 Task: Search for the contact 'Shazi Zaman' and view their details.
Action: Mouse moved to (23, 93)
Screenshot: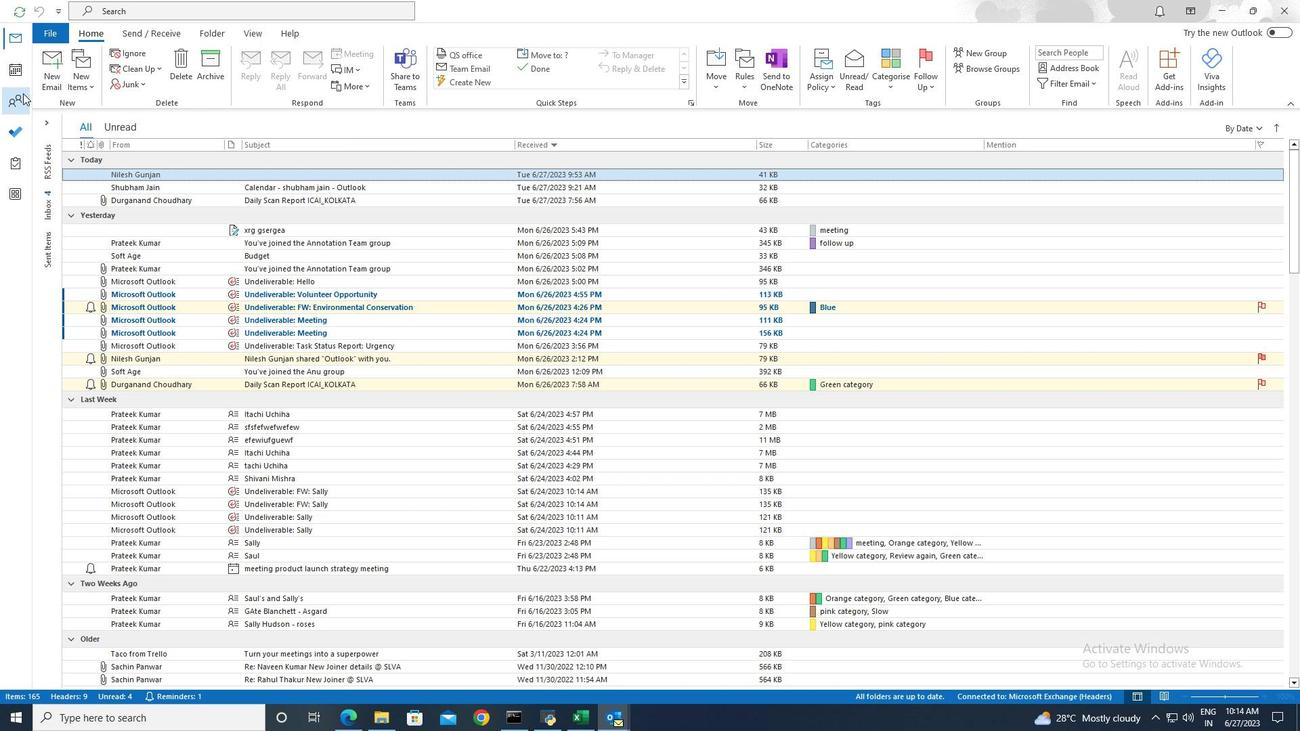 
Action: Mouse pressed left at (23, 93)
Screenshot: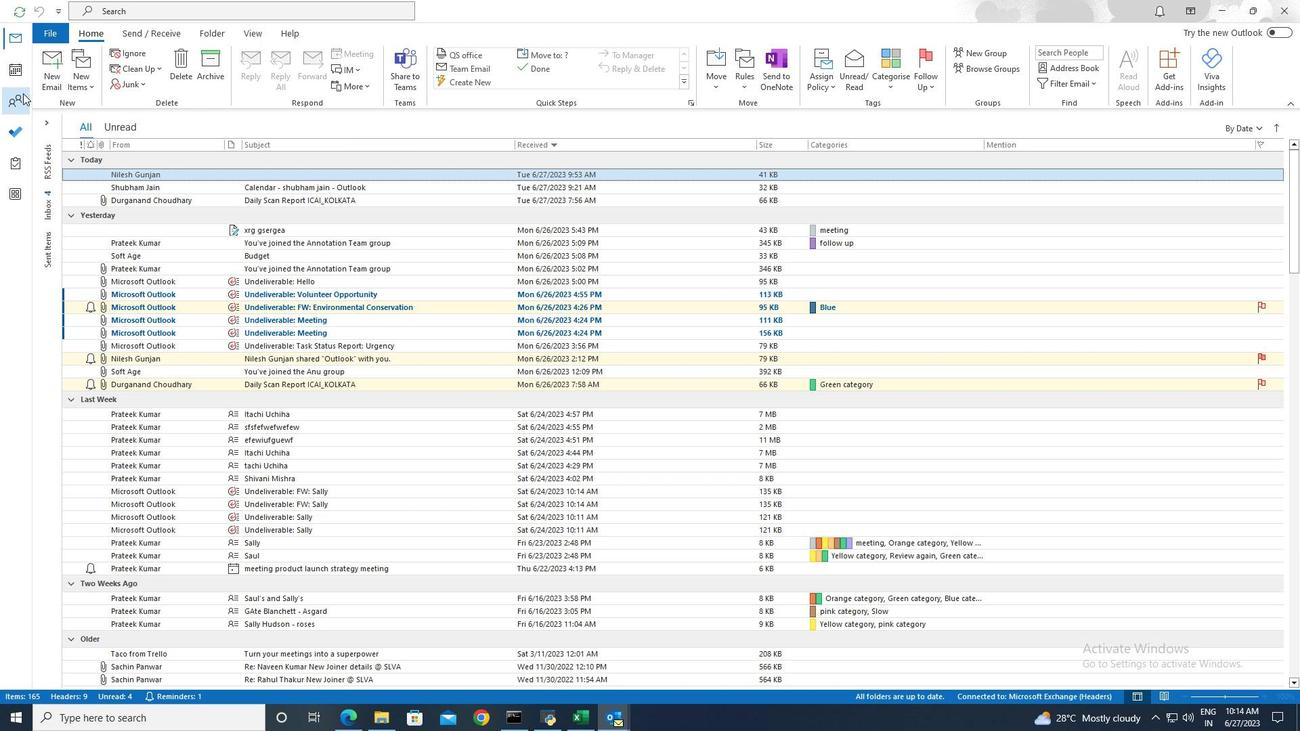 
Action: Mouse moved to (333, 14)
Screenshot: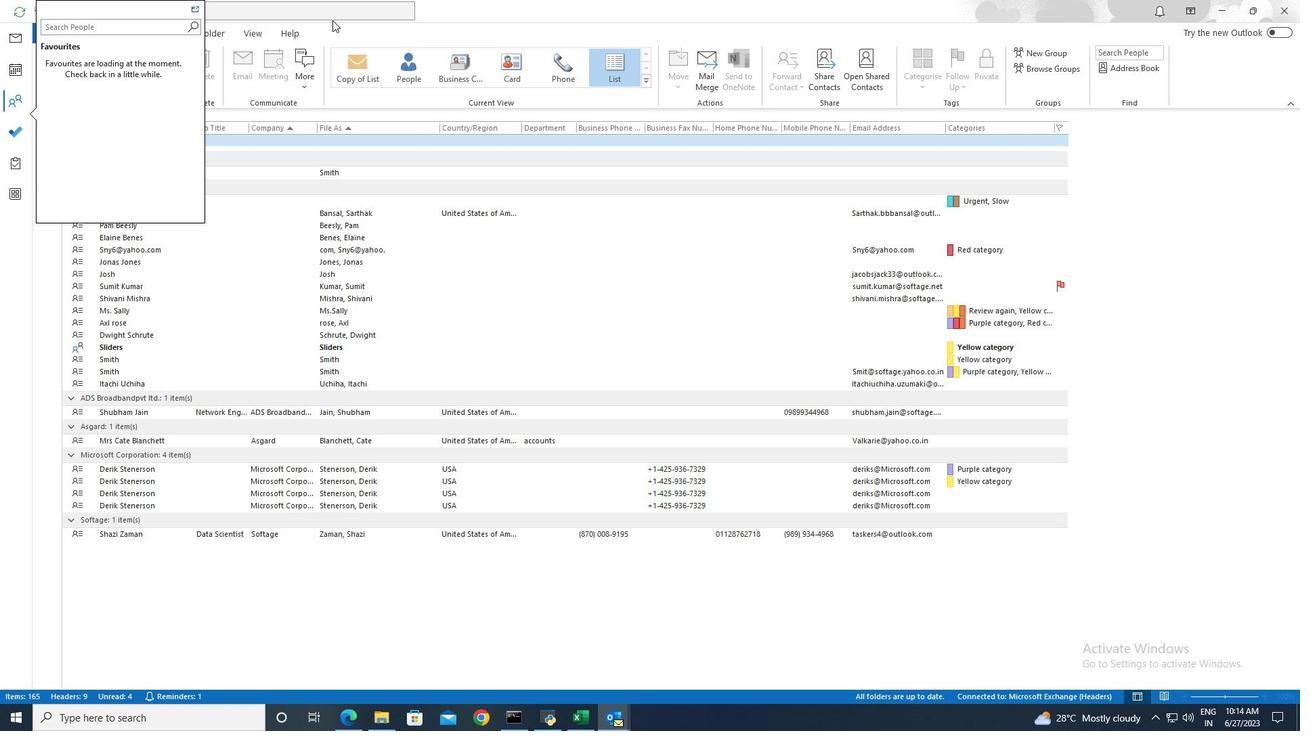 
Action: Mouse pressed left at (333, 14)
Screenshot: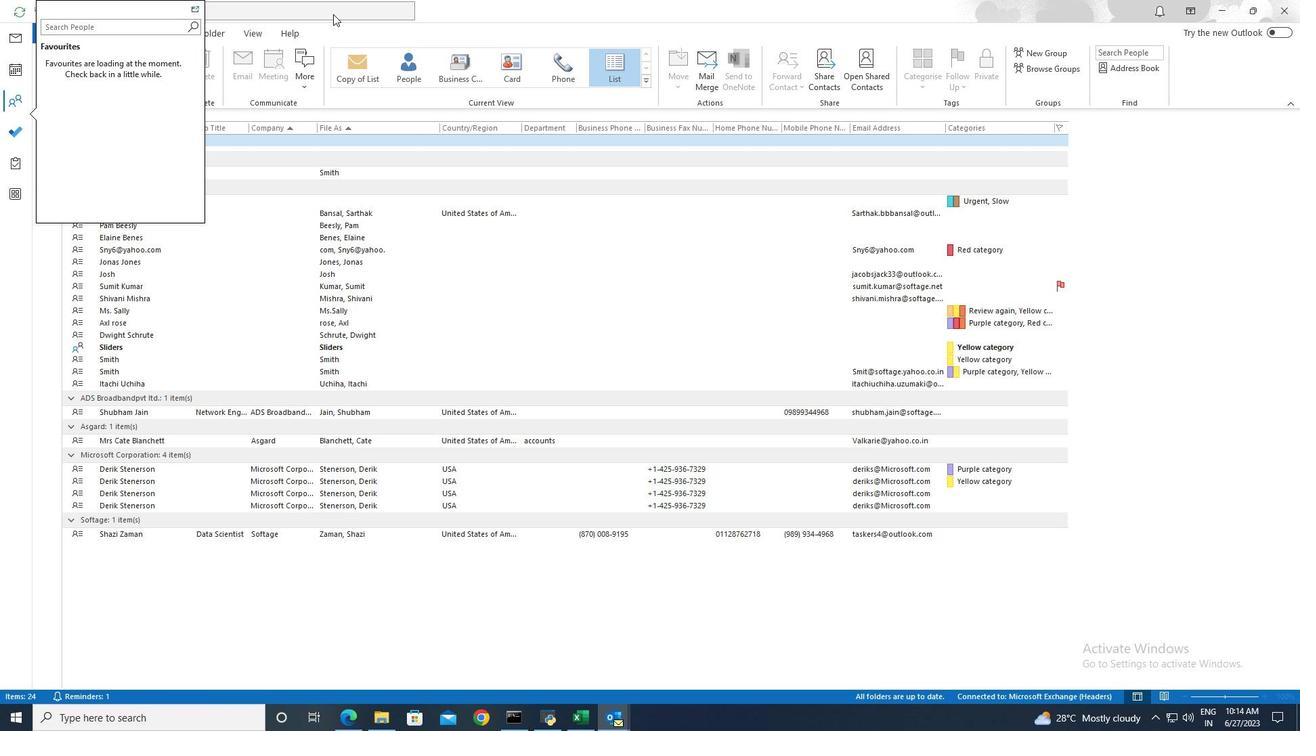 
Action: Mouse moved to (466, 13)
Screenshot: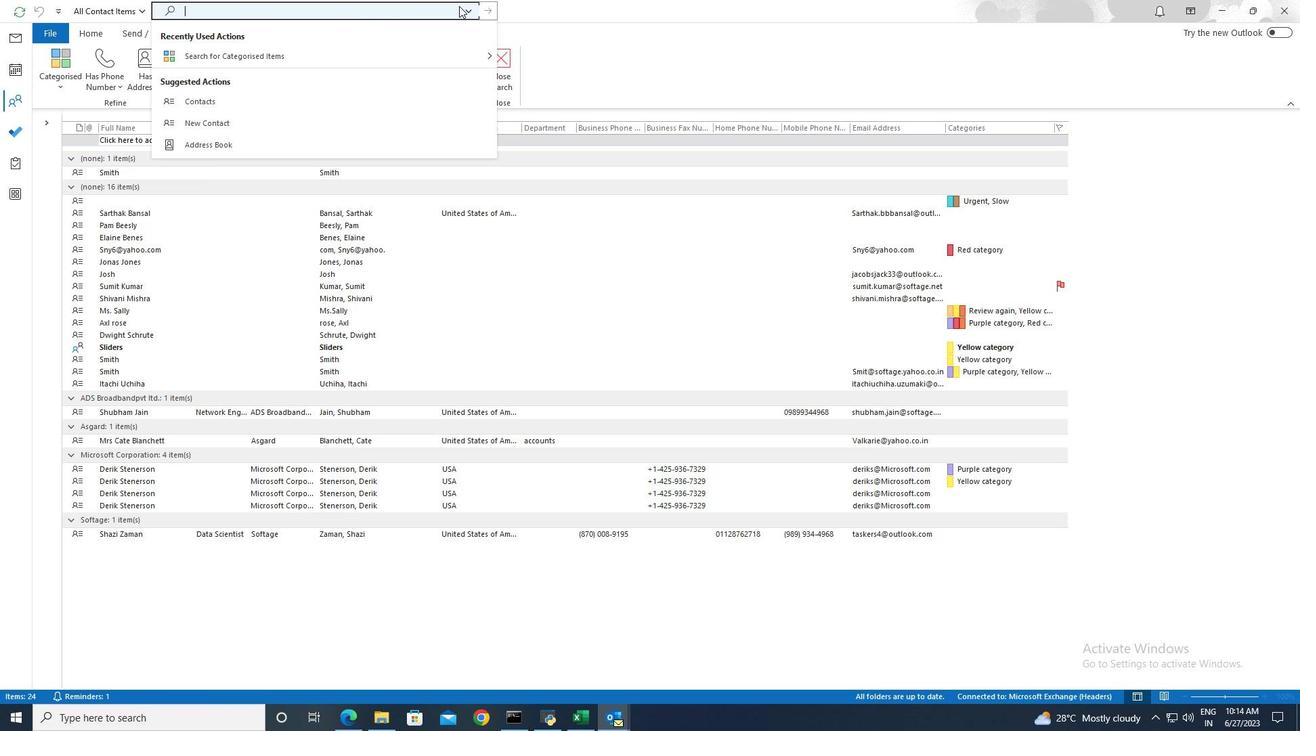 
Action: Mouse pressed left at (466, 13)
Screenshot: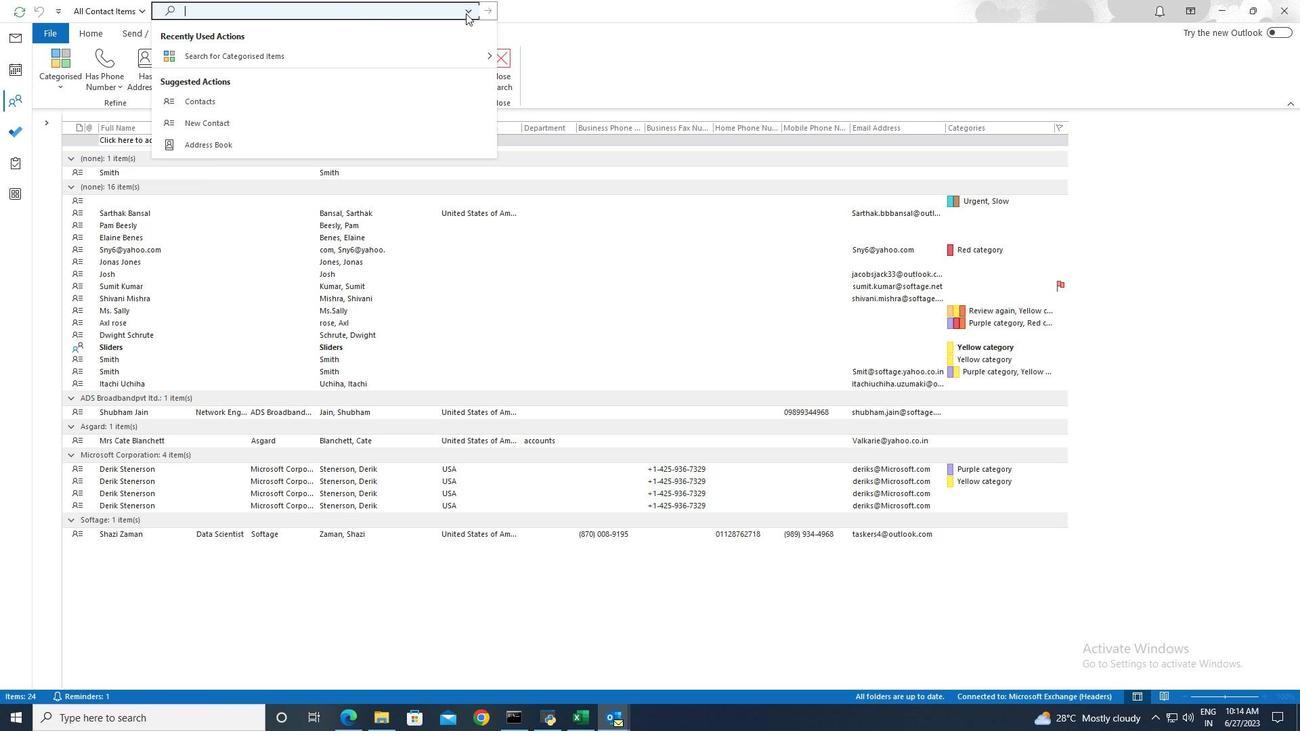 
Action: Mouse moved to (229, 229)
Screenshot: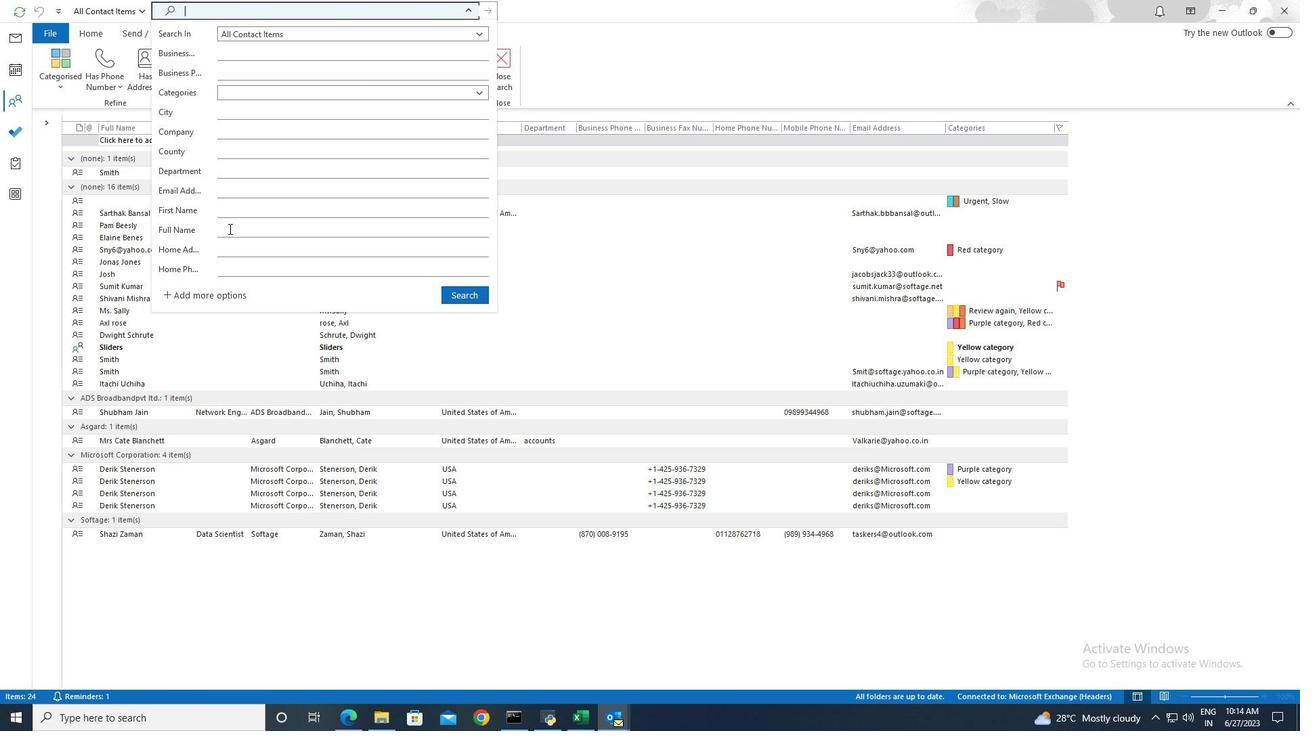 
Action: Mouse pressed left at (229, 229)
Screenshot: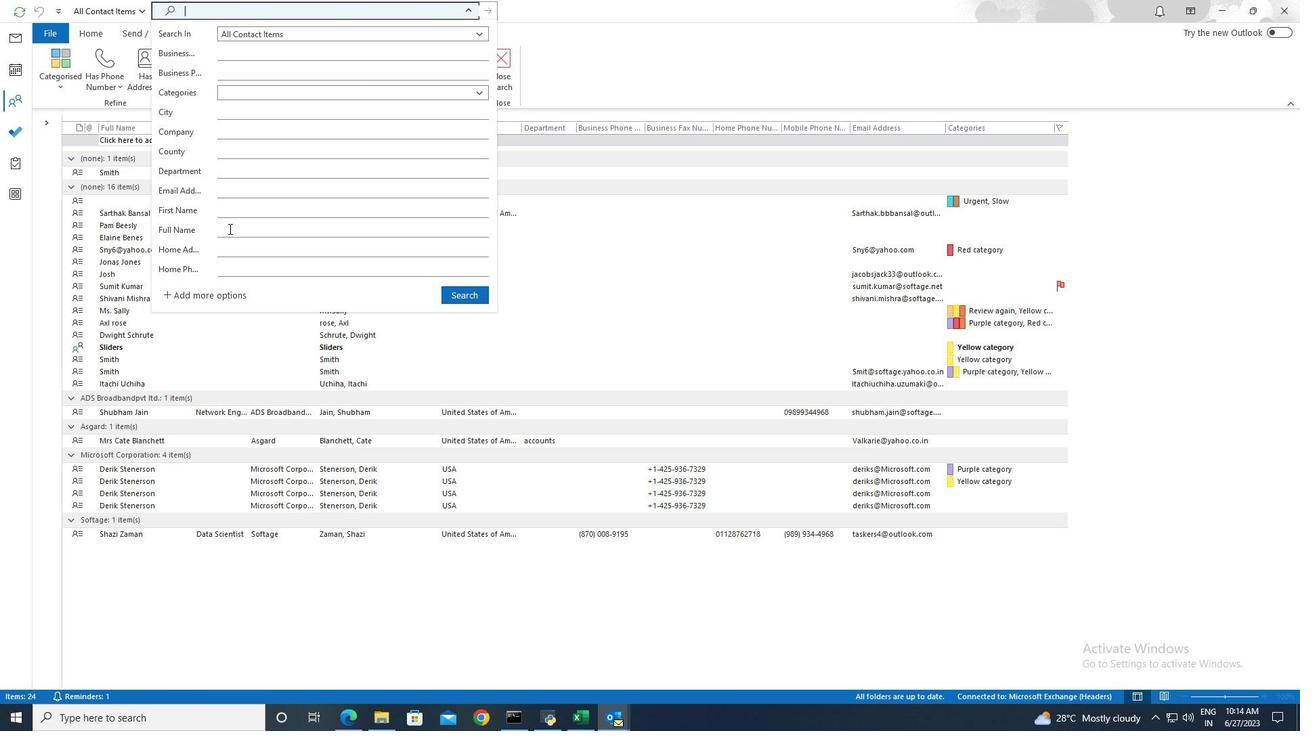 
Action: Key pressed <Key.shift>Shazi<Key.space><Key.shift>Zaman
Screenshot: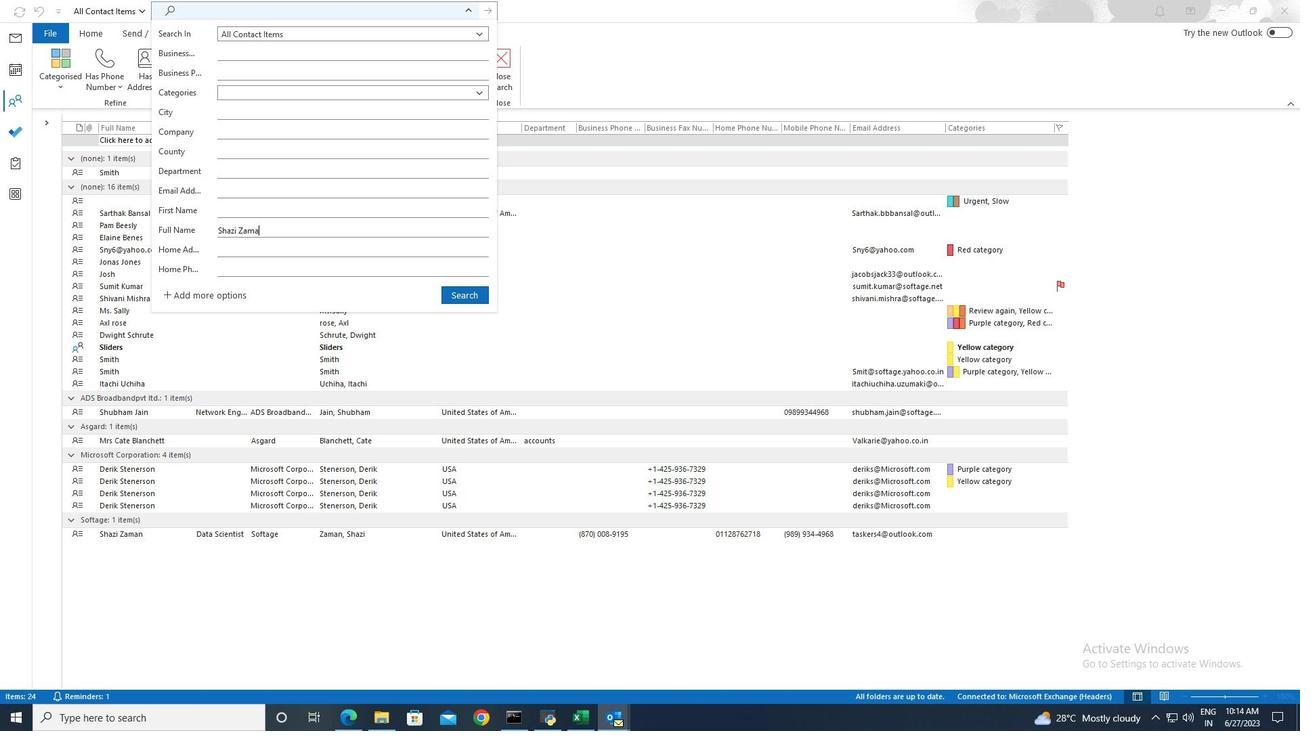 
Action: Mouse moved to (466, 296)
Screenshot: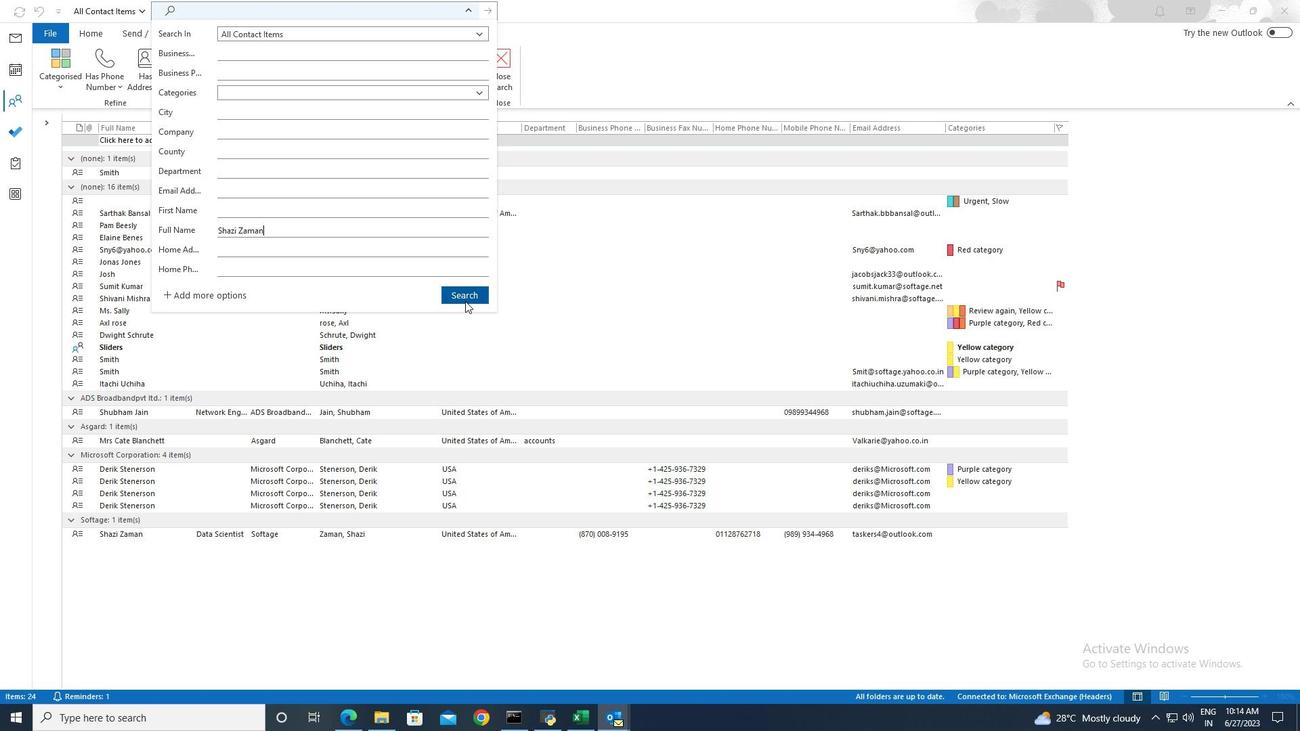 
Action: Mouse pressed left at (466, 296)
Screenshot: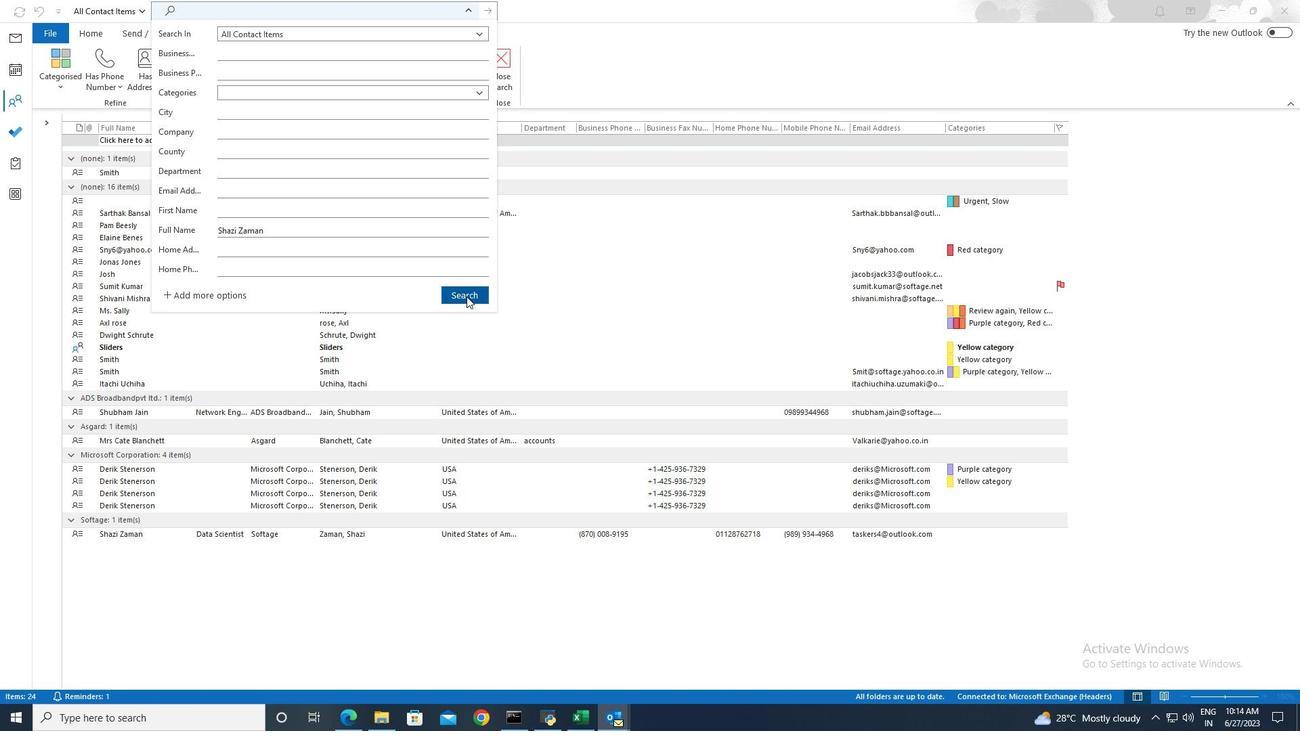 
Action: Mouse moved to (463, 298)
Screenshot: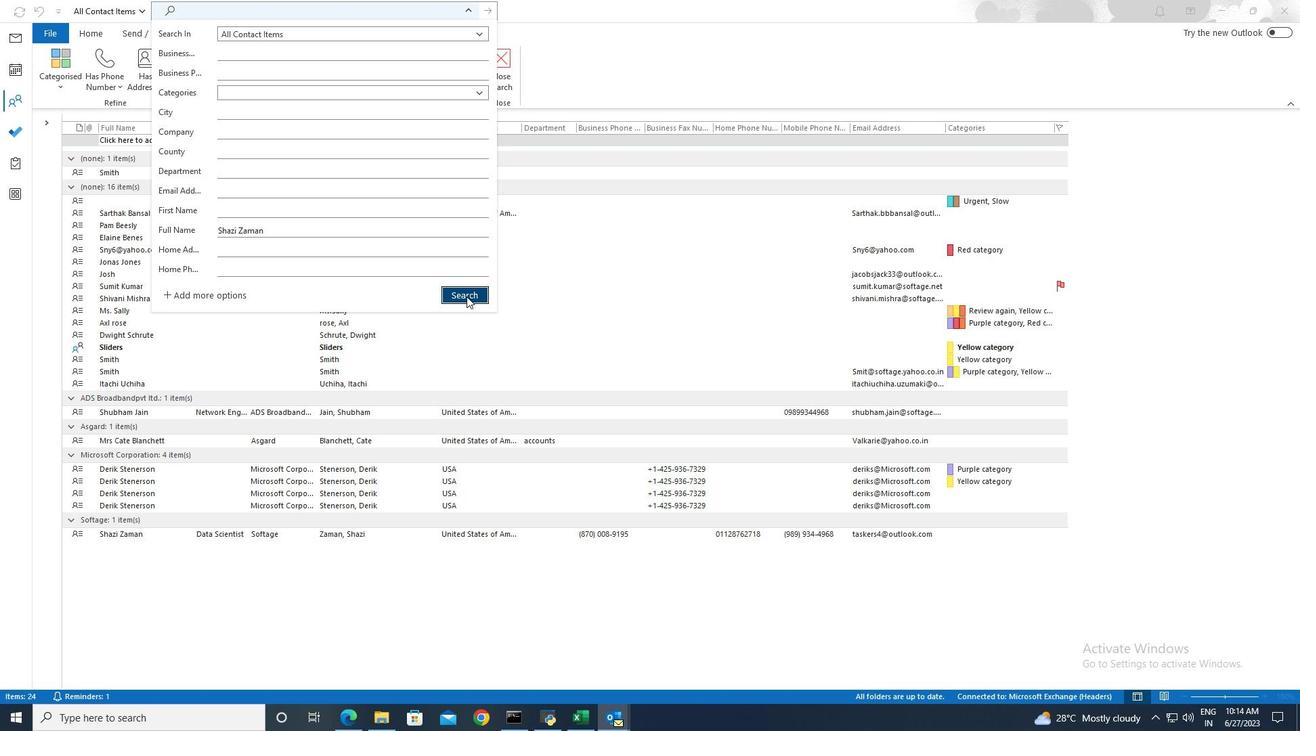
